 Task: Turn on creator mode.
Action: Mouse moved to (805, 78)
Screenshot: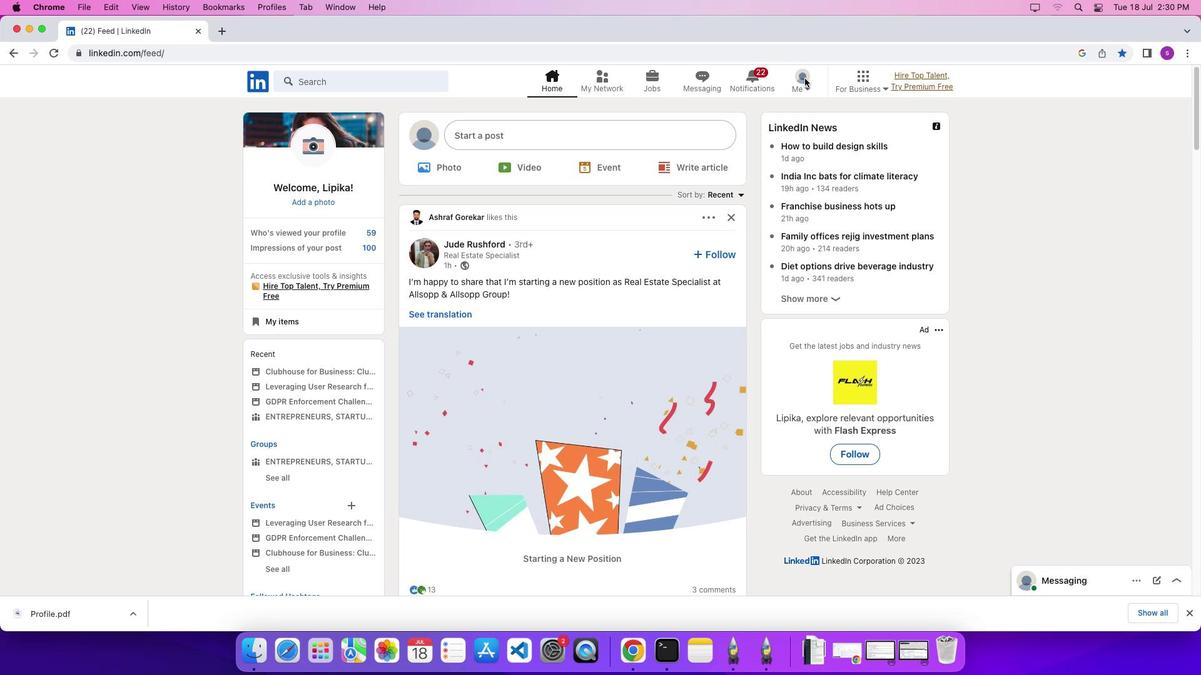 
Action: Mouse pressed left at (805, 78)
Screenshot: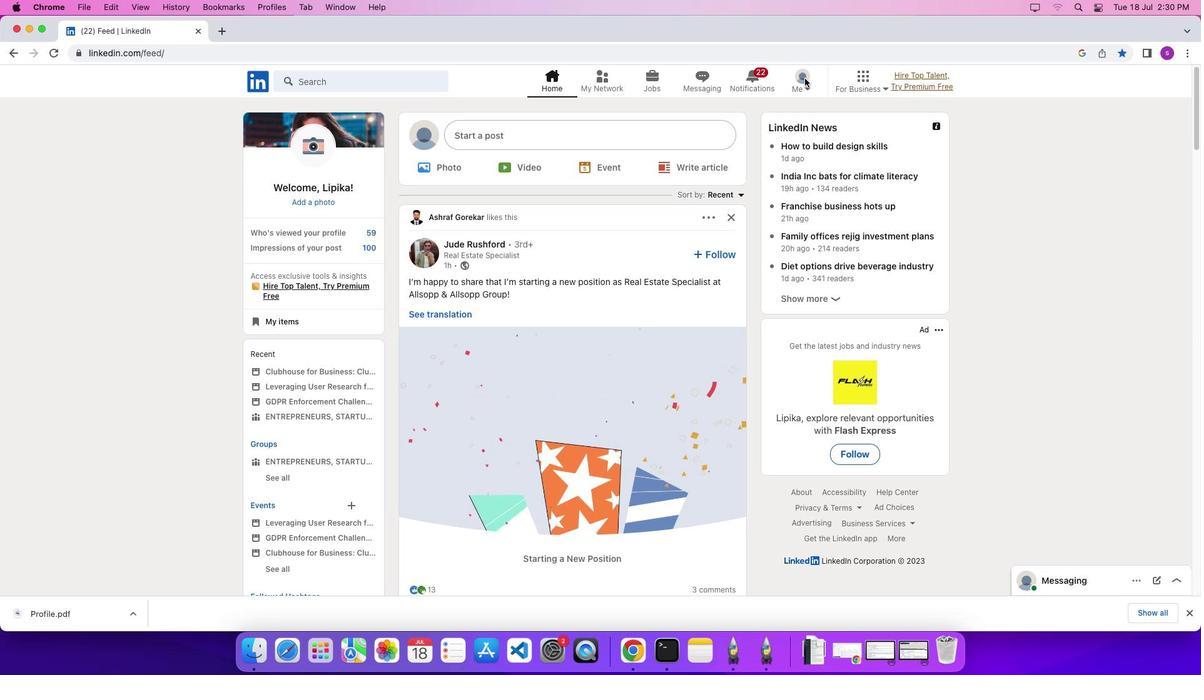
Action: Mouse moved to (809, 85)
Screenshot: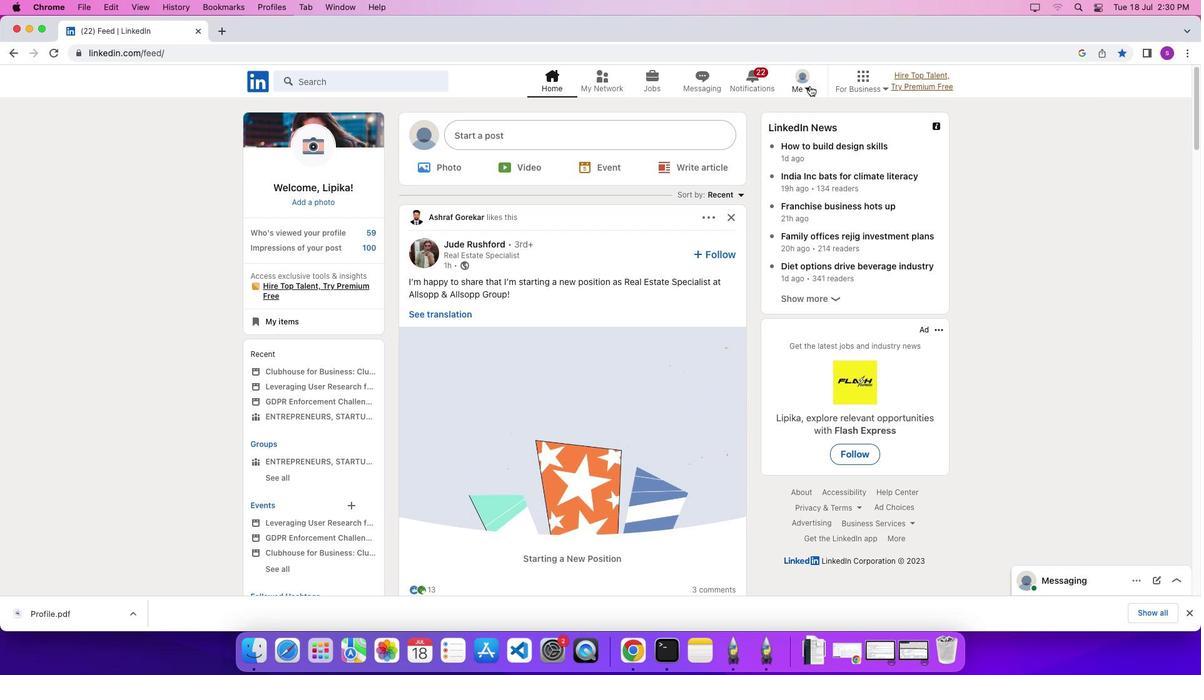 
Action: Mouse pressed left at (809, 85)
Screenshot: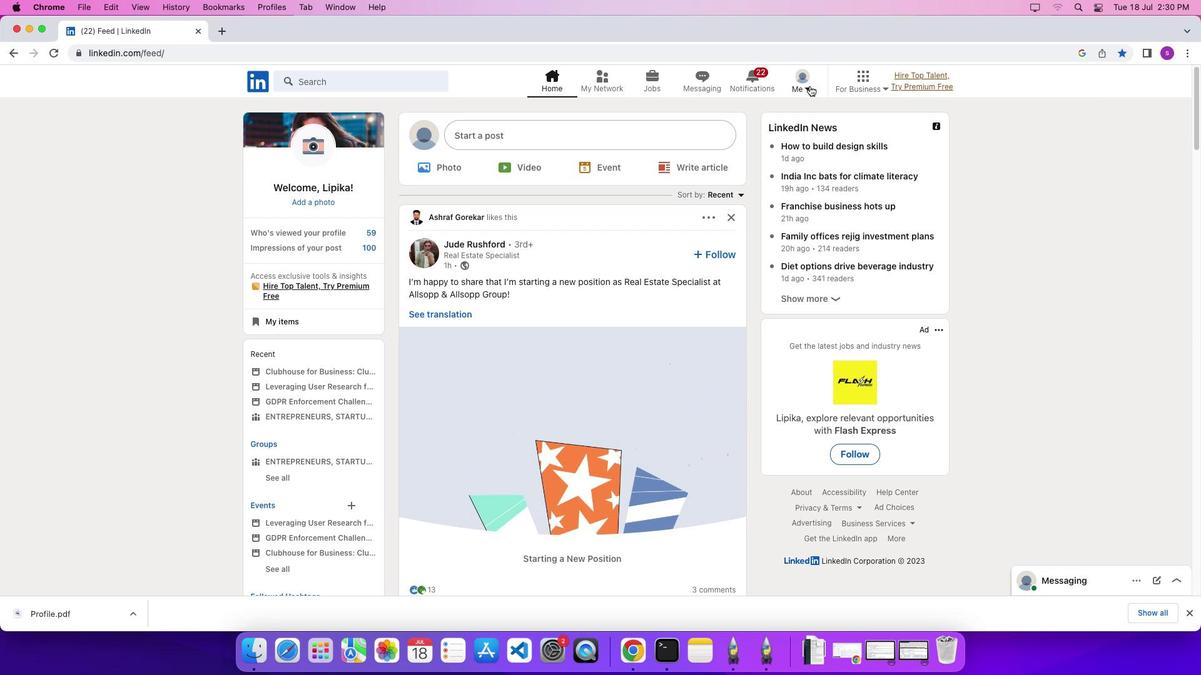 
Action: Mouse moved to (783, 153)
Screenshot: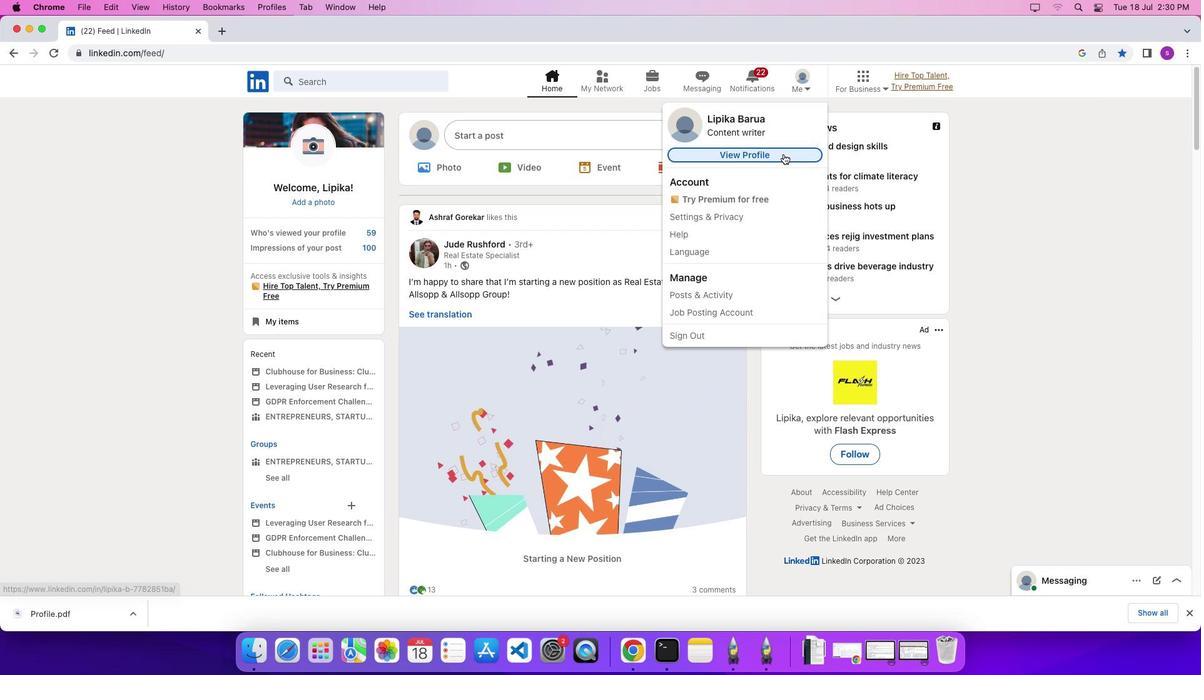
Action: Mouse pressed left at (783, 153)
Screenshot: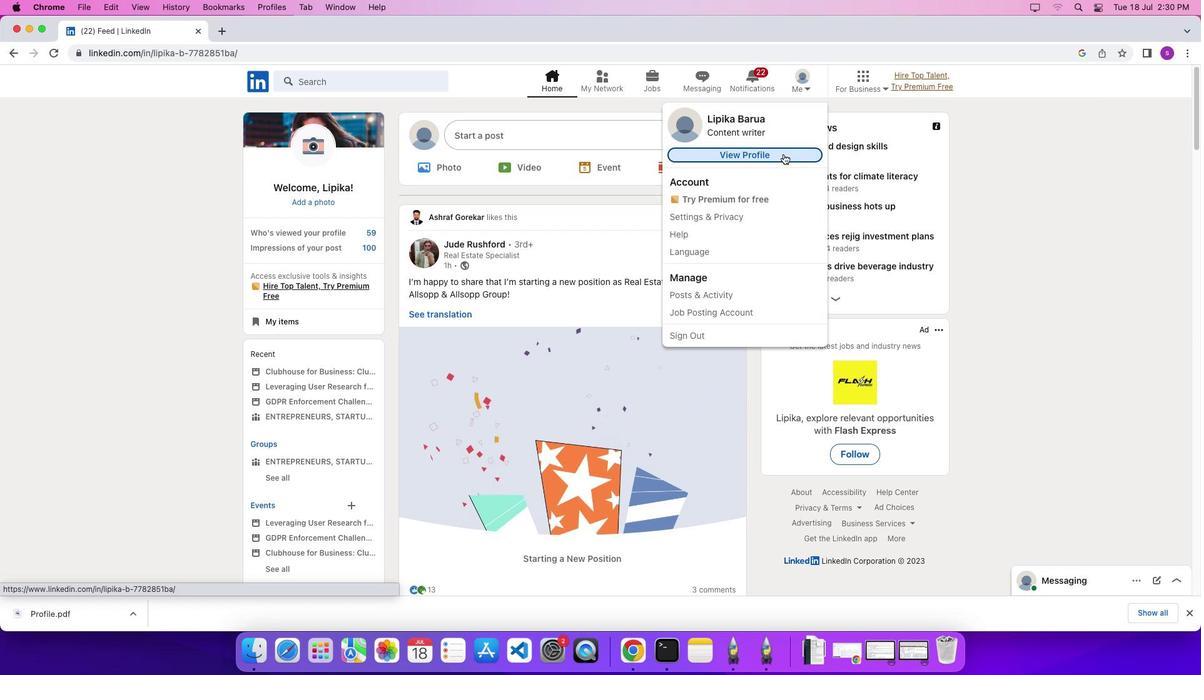 
Action: Mouse moved to (537, 387)
Screenshot: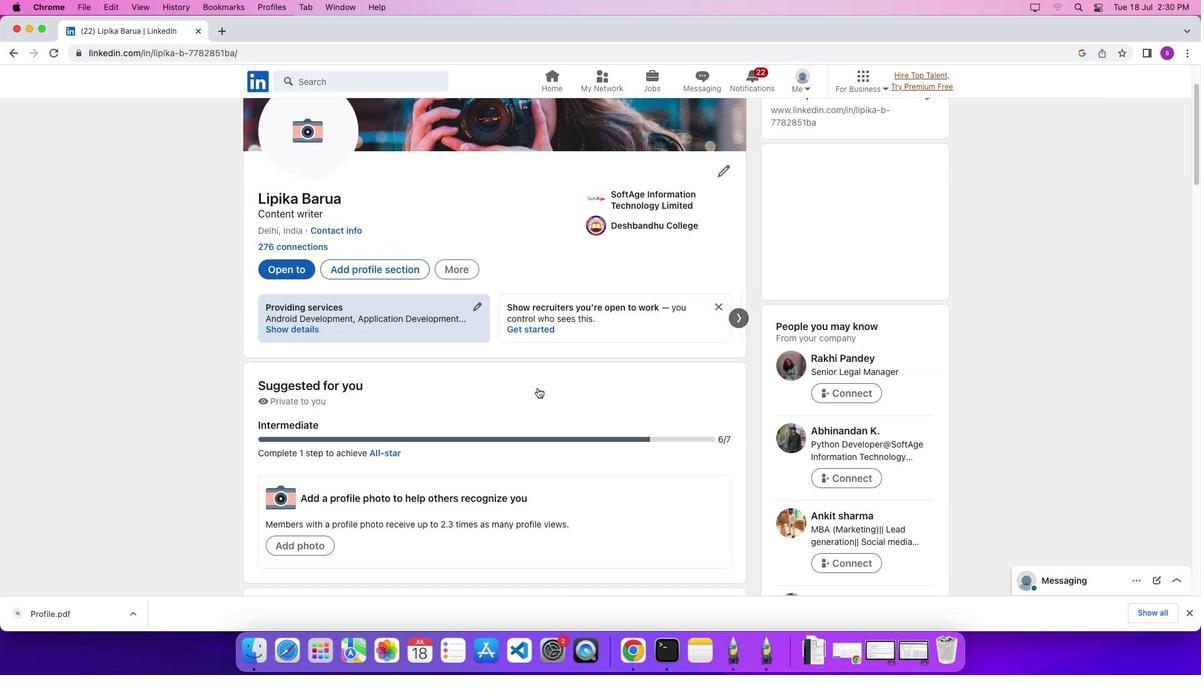 
Action: Mouse scrolled (537, 387) with delta (0, 0)
Screenshot: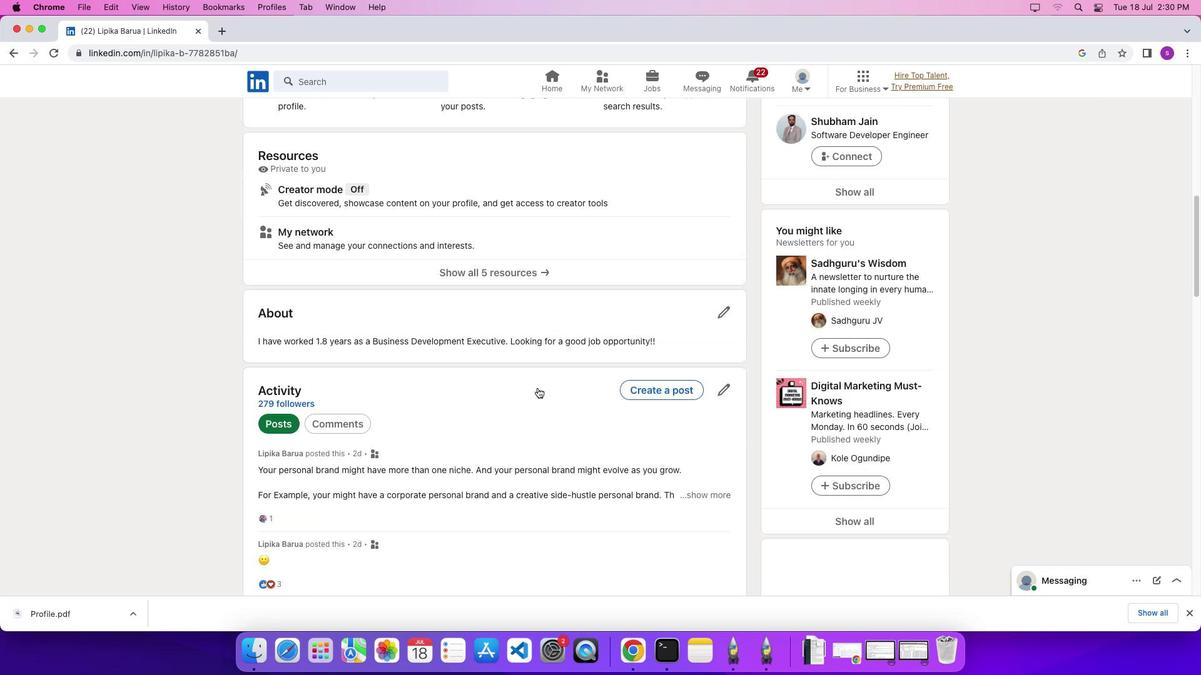 
Action: Mouse scrolled (537, 387) with delta (0, 0)
Screenshot: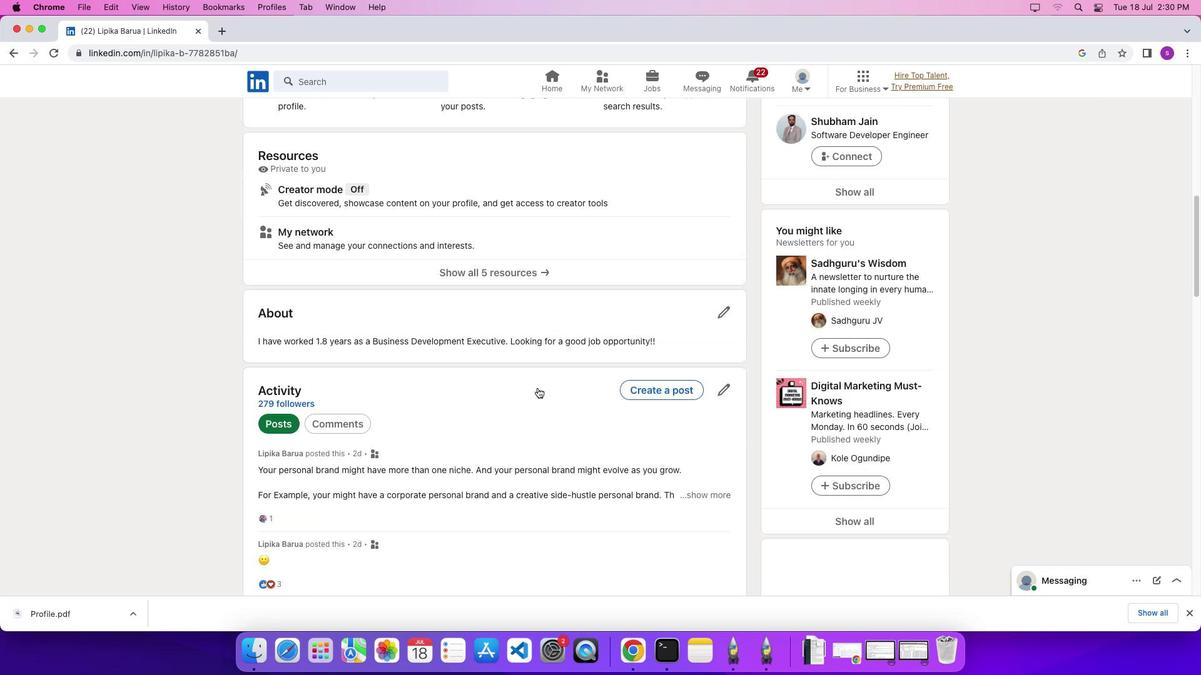 
Action: Mouse scrolled (537, 387) with delta (0, -5)
Screenshot: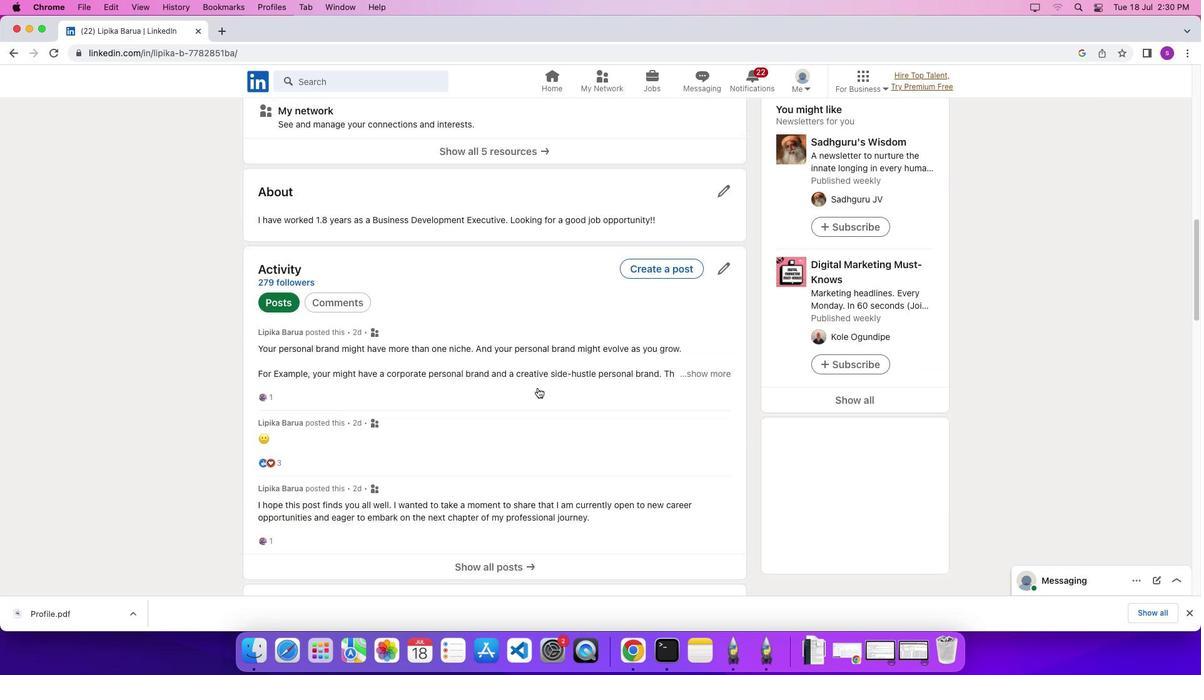 
Action: Mouse scrolled (537, 387) with delta (0, -6)
Screenshot: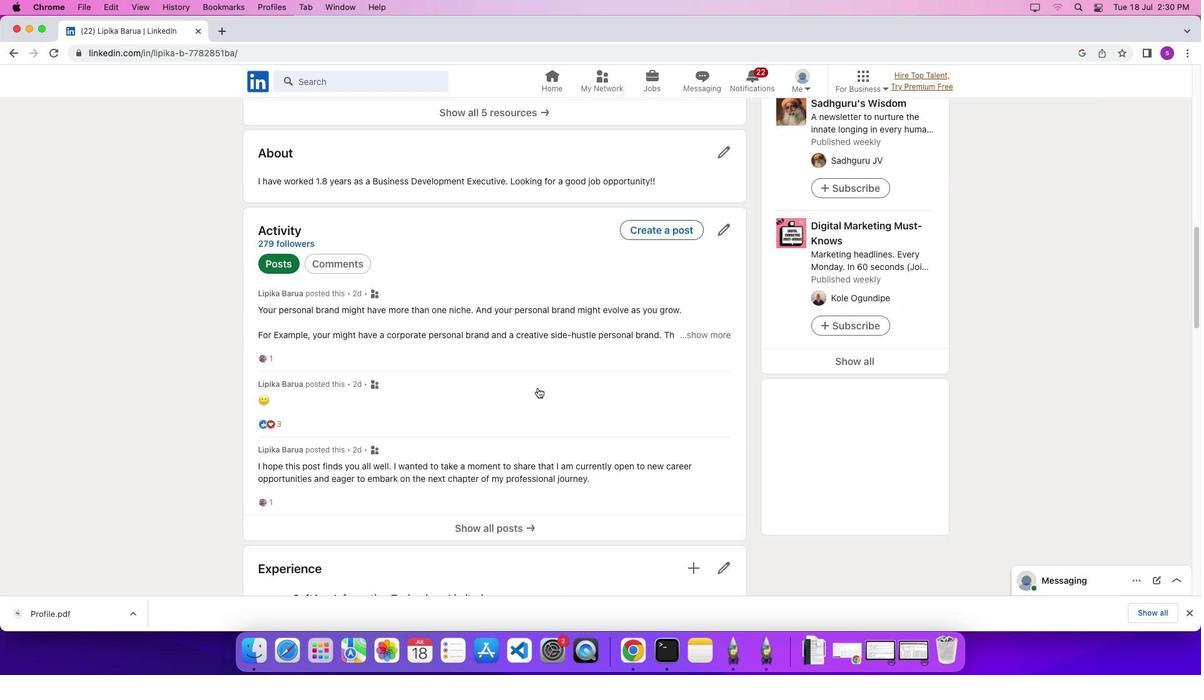 
Action: Mouse scrolled (537, 387) with delta (0, -6)
Screenshot: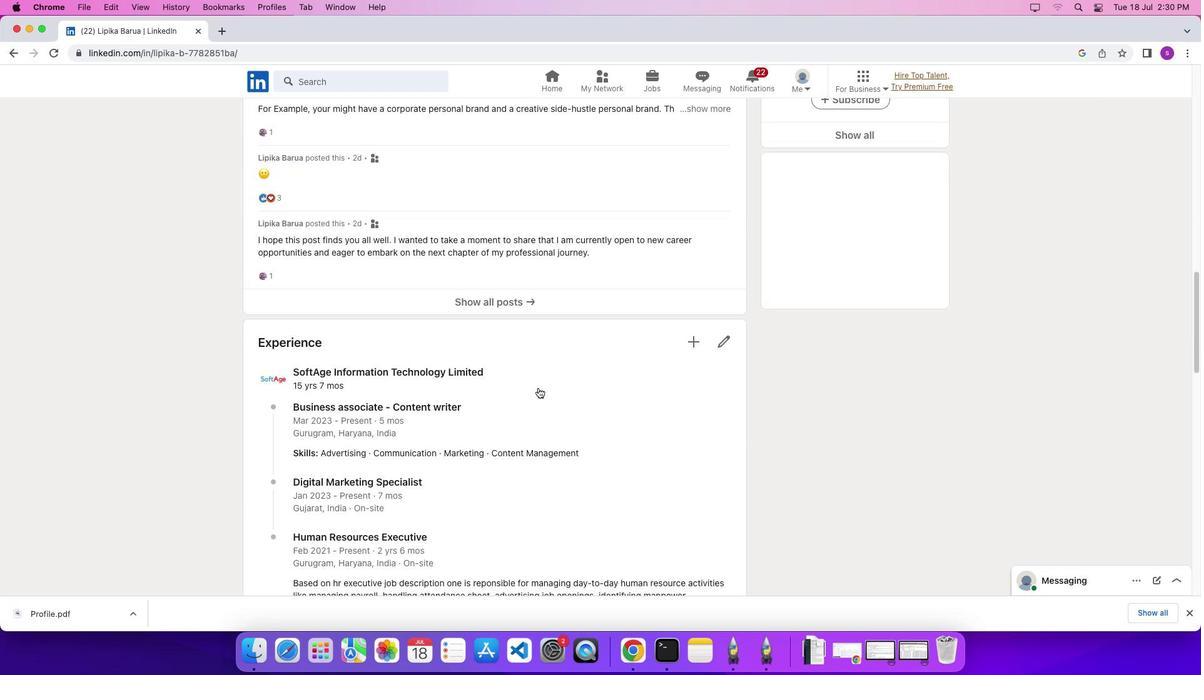 
Action: Mouse scrolled (537, 387) with delta (0, -6)
Screenshot: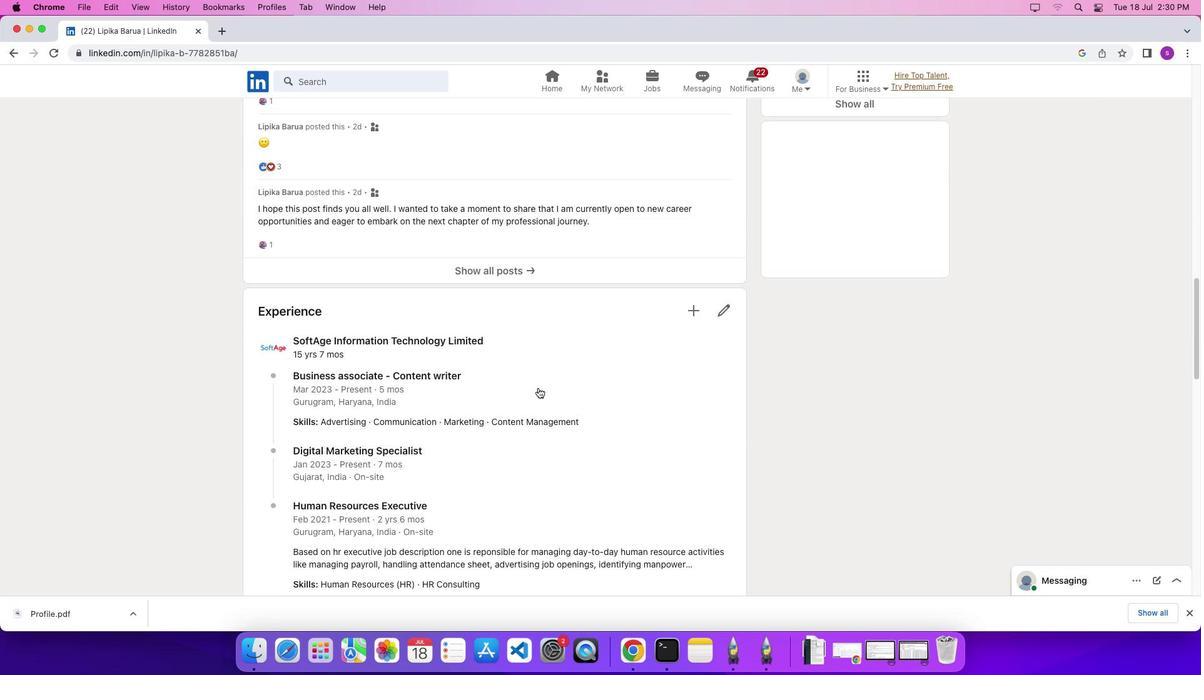 
Action: Mouse moved to (537, 387)
Screenshot: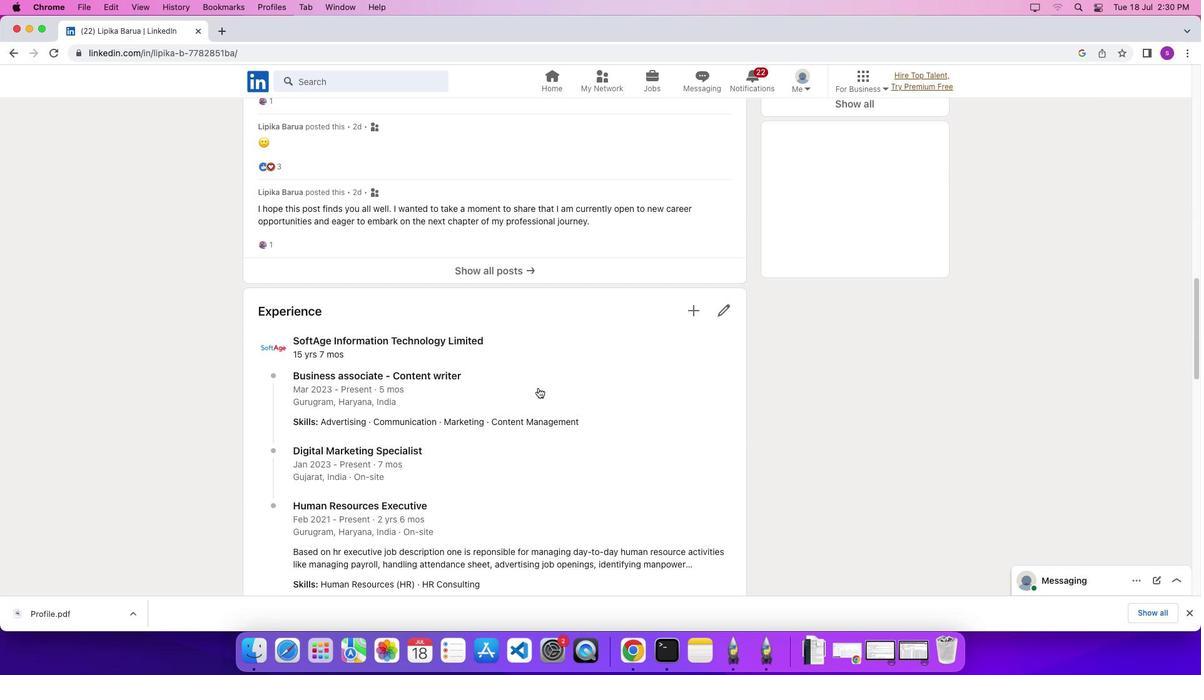 
Action: Mouse scrolled (537, 387) with delta (0, 0)
Screenshot: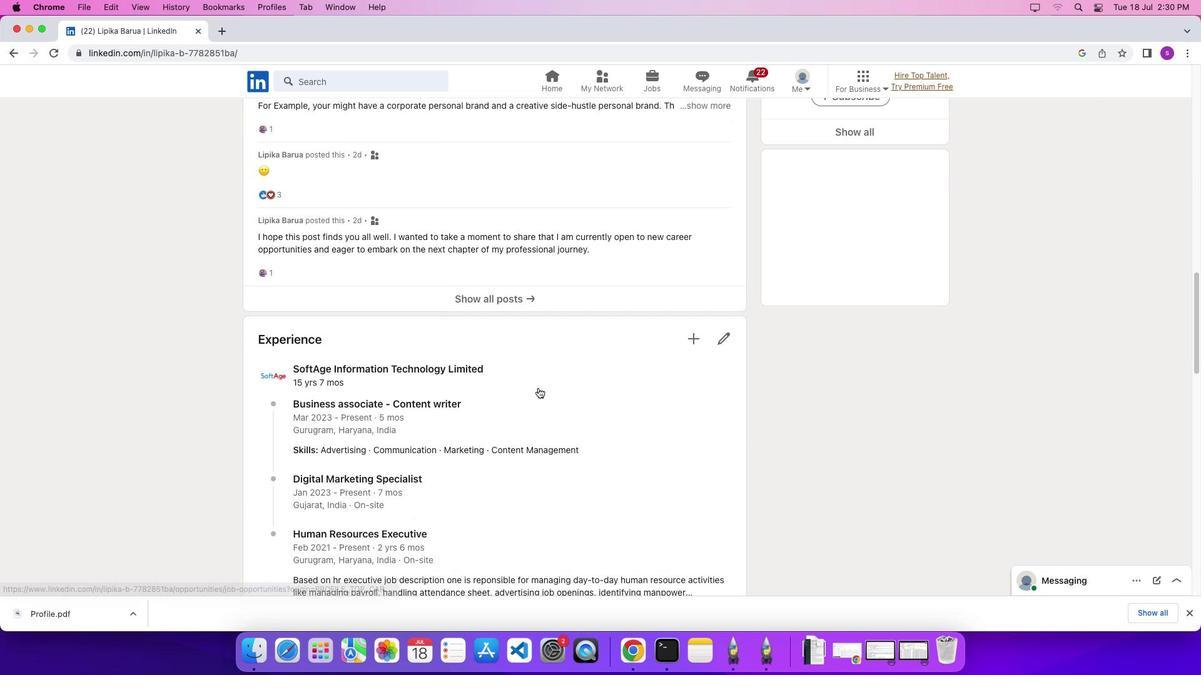 
Action: Mouse scrolled (537, 387) with delta (0, 0)
Screenshot: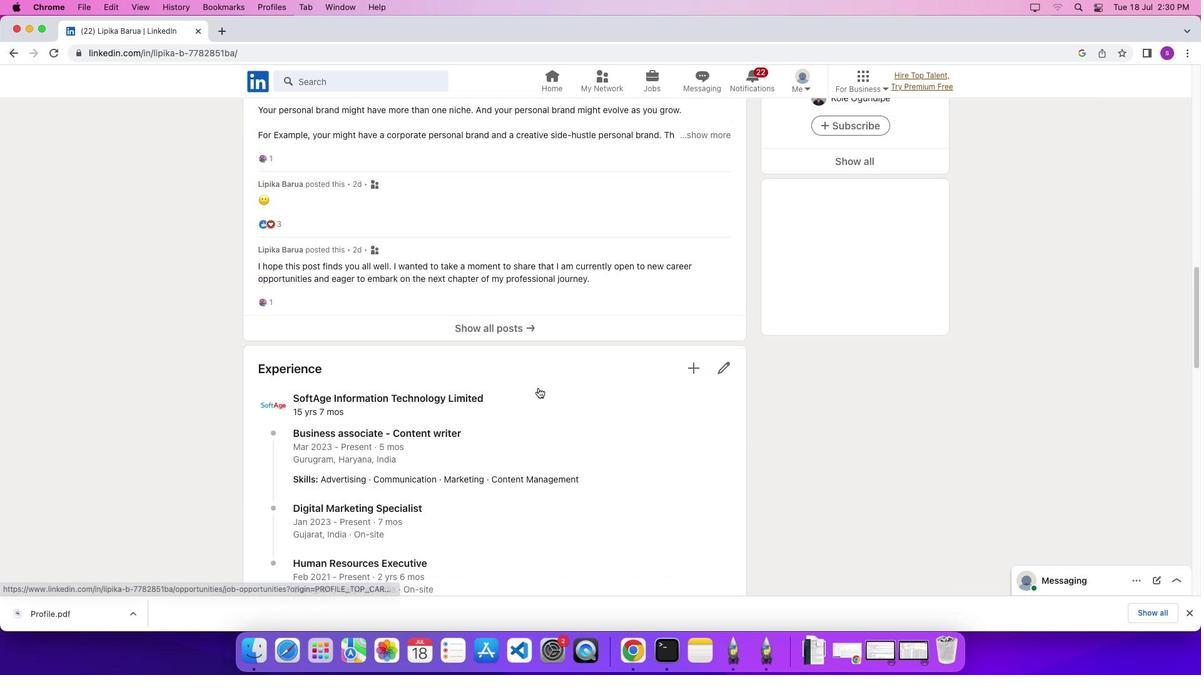 
Action: Mouse scrolled (537, 387) with delta (0, 1)
Screenshot: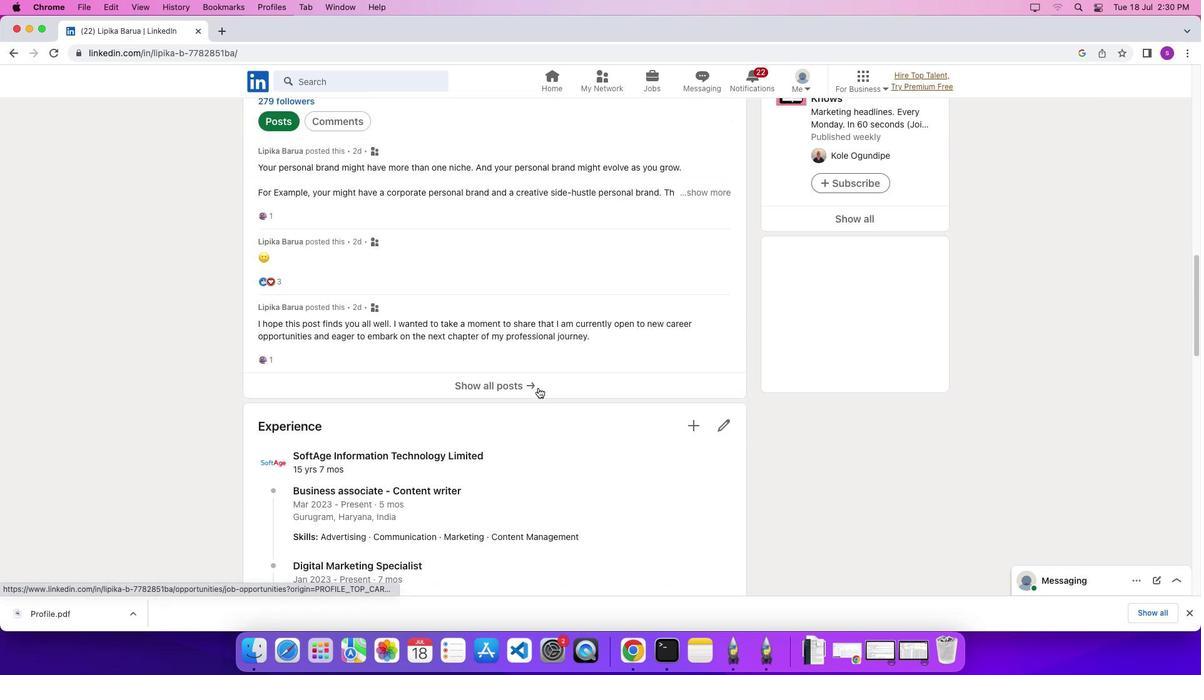 
Action: Mouse scrolled (537, 387) with delta (0, 1)
Screenshot: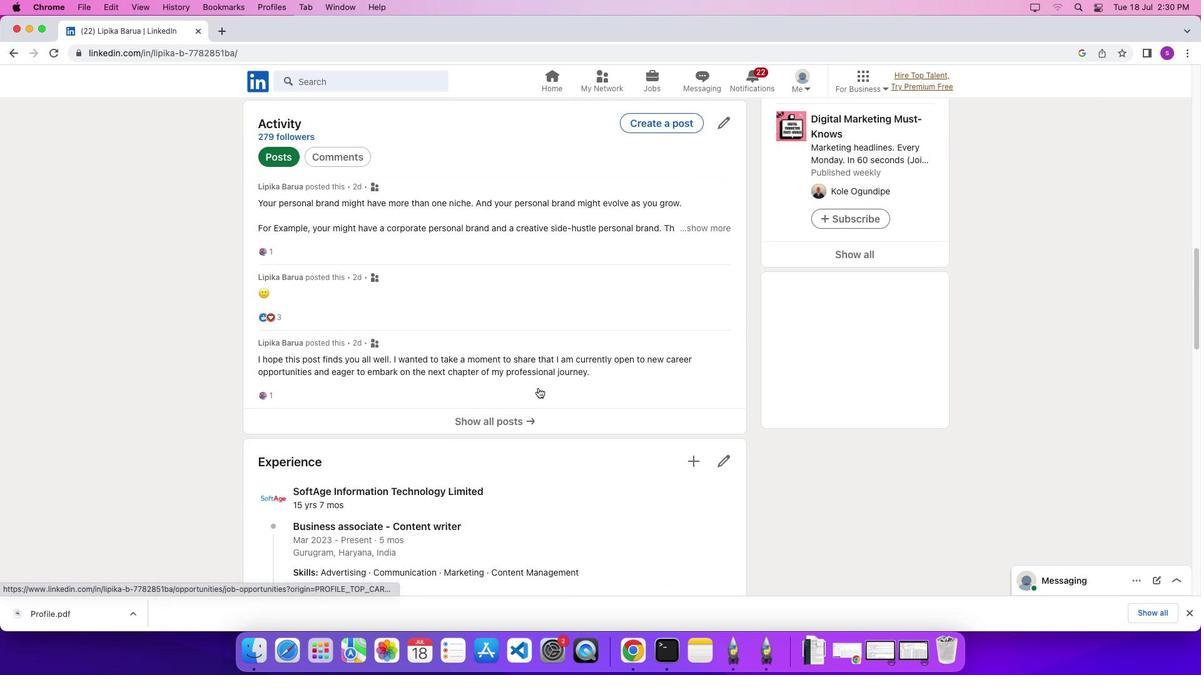 
Action: Mouse moved to (537, 387)
Screenshot: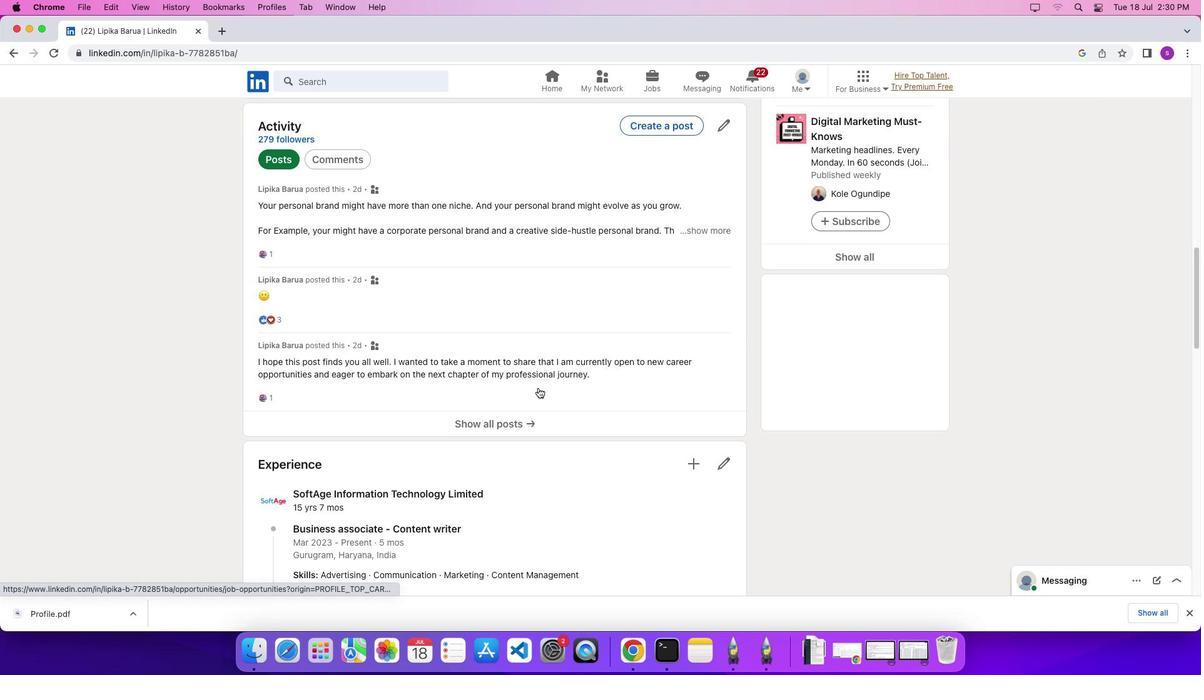 
Action: Mouse scrolled (537, 387) with delta (0, 0)
Screenshot: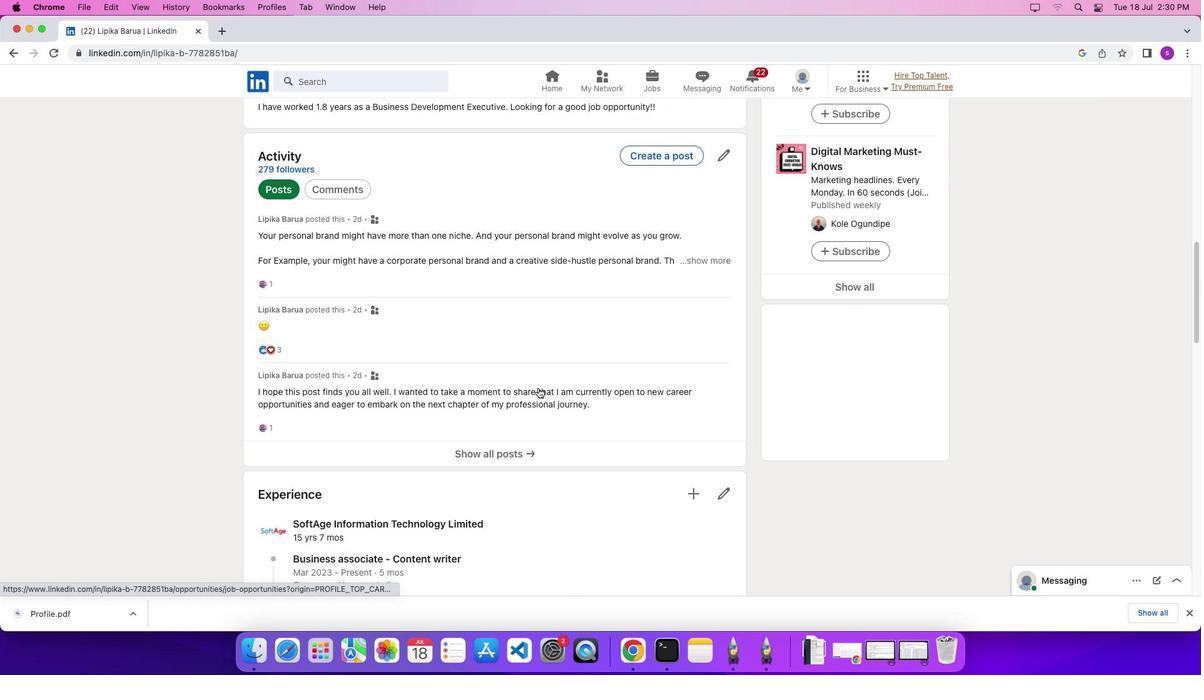 
Action: Mouse scrolled (537, 387) with delta (0, 0)
Screenshot: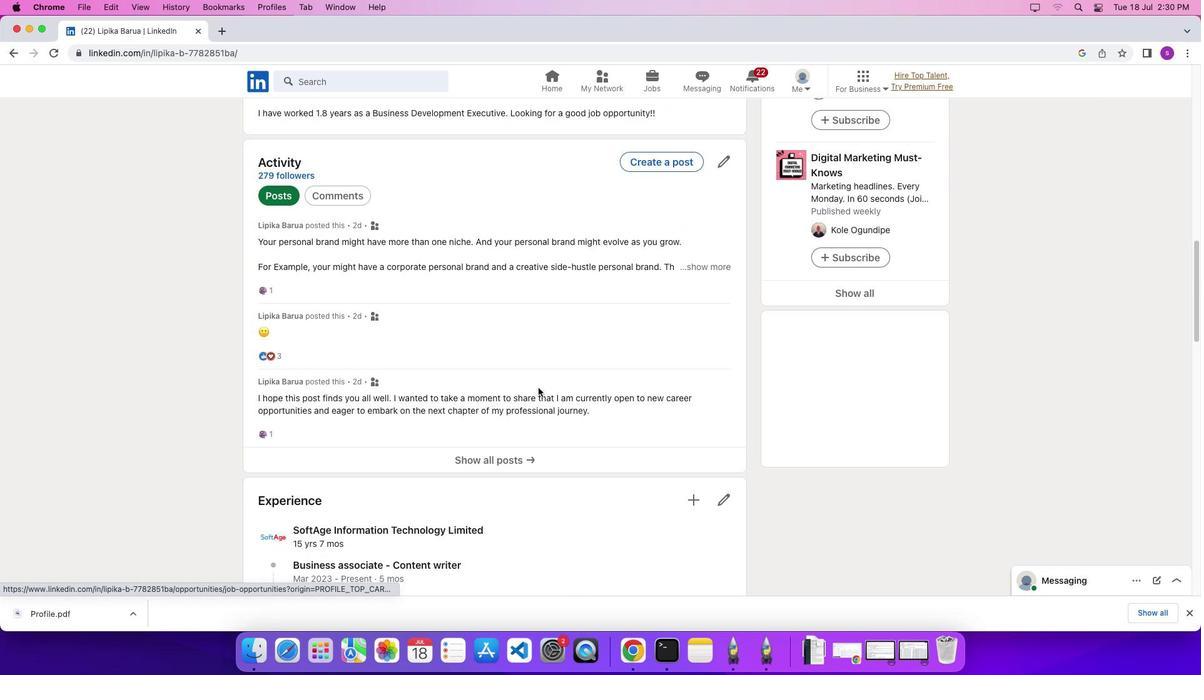 
Action: Mouse scrolled (537, 387) with delta (0, 0)
Screenshot: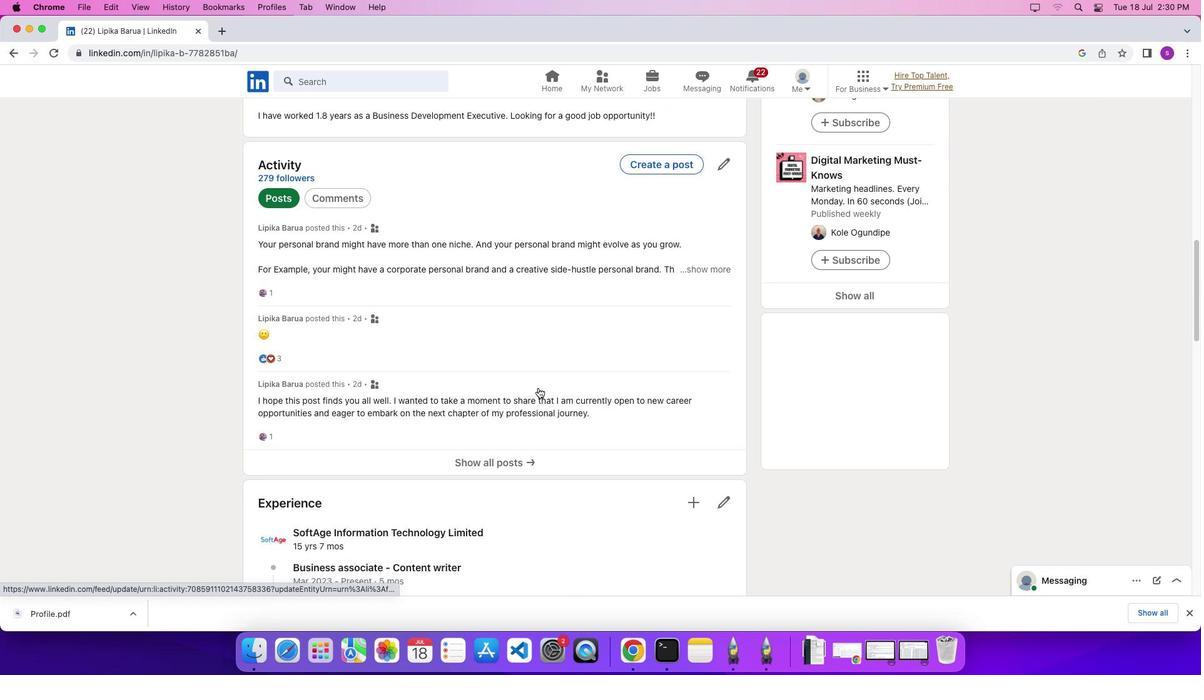 
Action: Mouse moved to (537, 387)
Screenshot: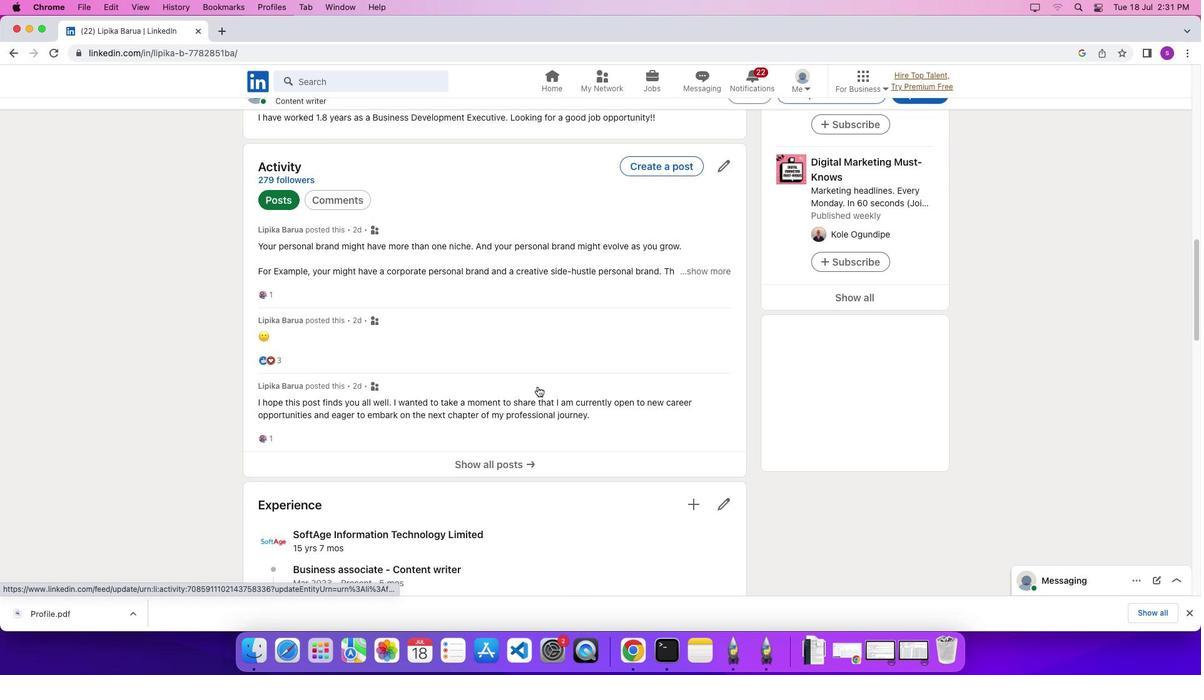 
Action: Mouse scrolled (537, 387) with delta (0, 0)
Screenshot: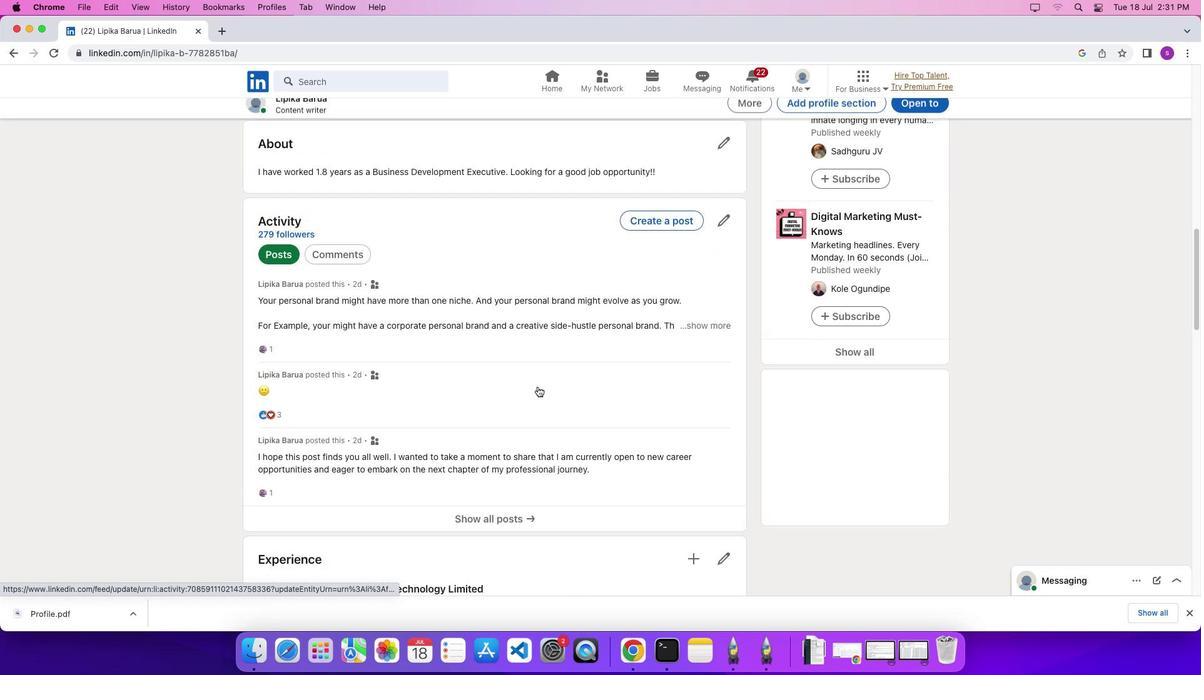 
Action: Mouse scrolled (537, 387) with delta (0, 0)
Screenshot: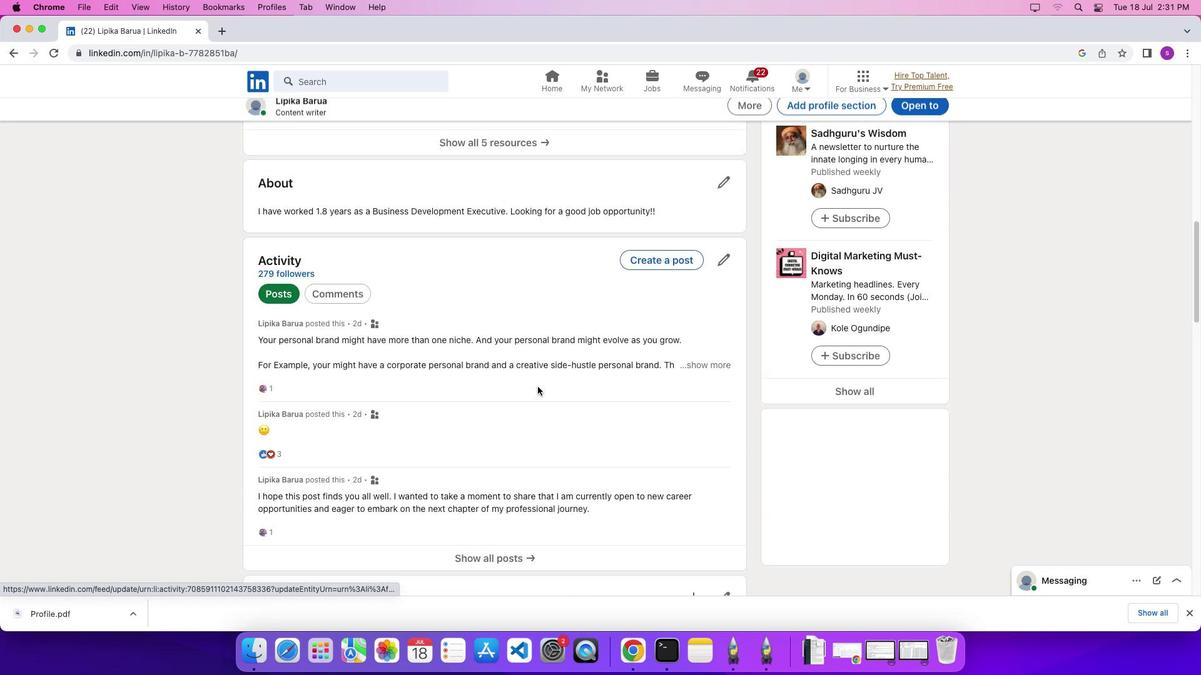 
Action: Mouse scrolled (537, 387) with delta (0, 2)
Screenshot: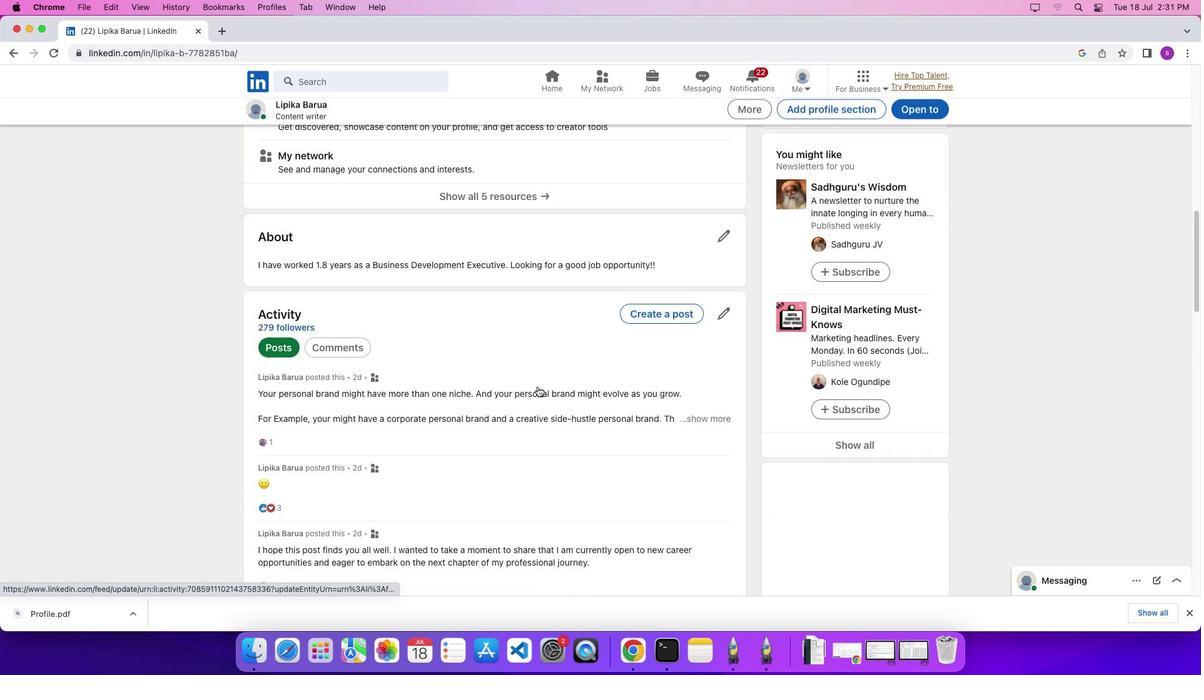
Action: Mouse scrolled (537, 387) with delta (0, 0)
Screenshot: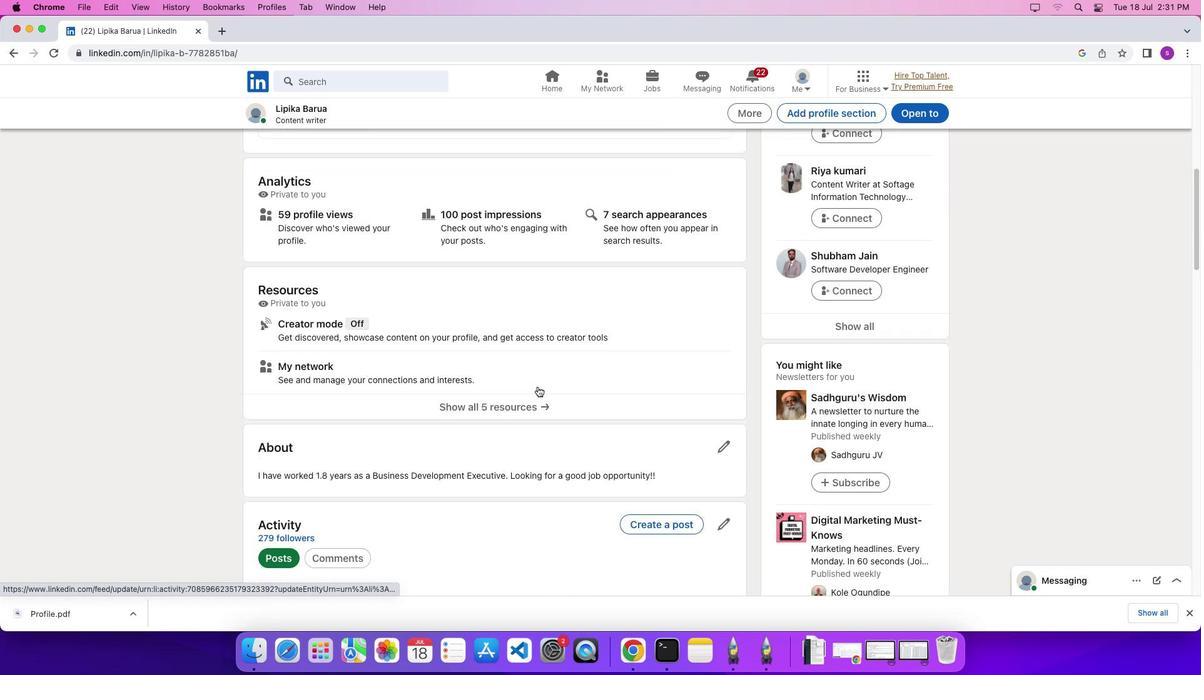 
Action: Mouse scrolled (537, 387) with delta (0, 0)
Screenshot: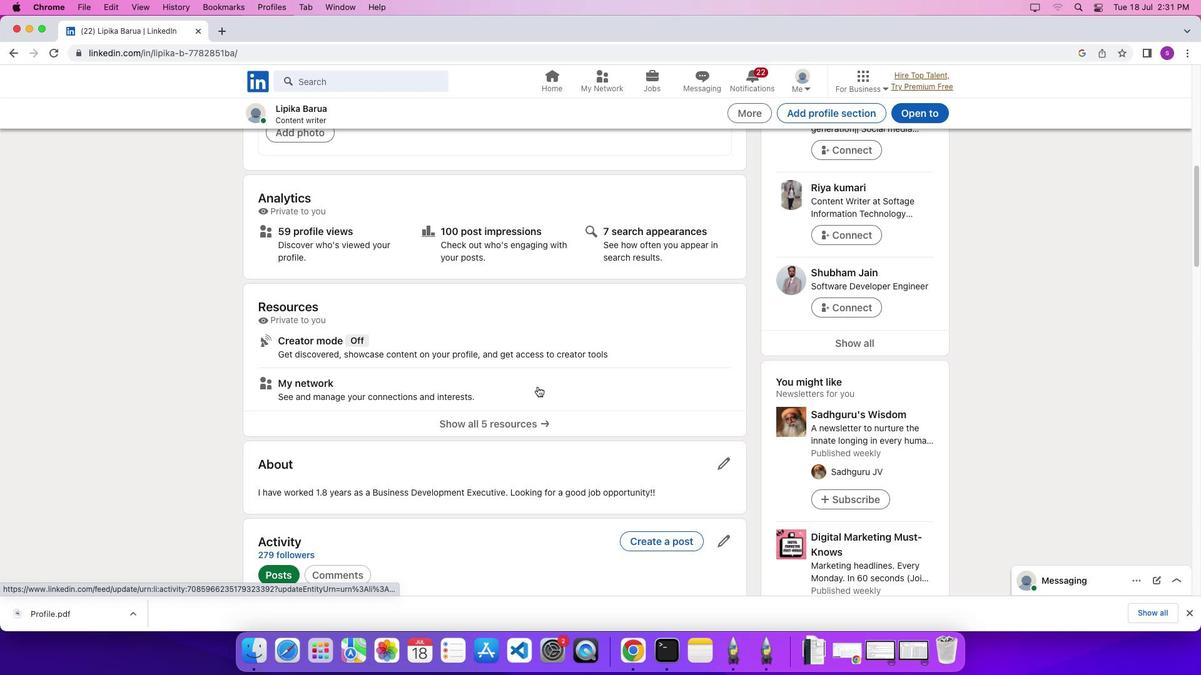 
Action: Mouse scrolled (537, 387) with delta (0, 4)
Screenshot: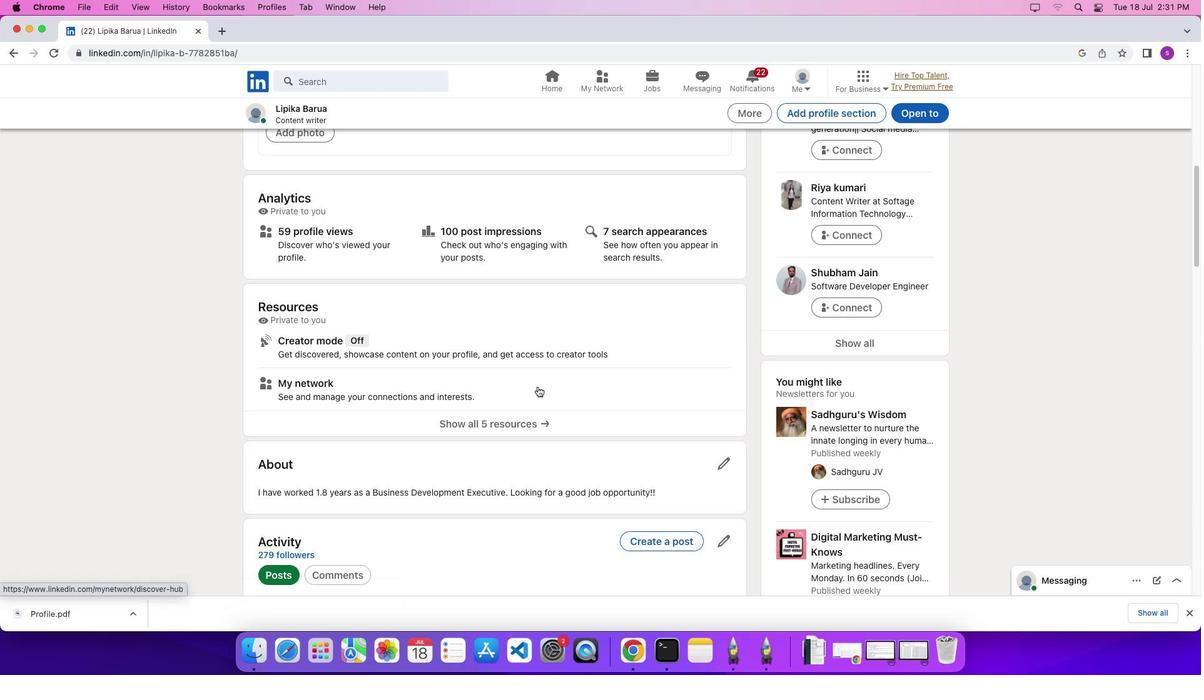 
Action: Mouse moved to (319, 337)
Screenshot: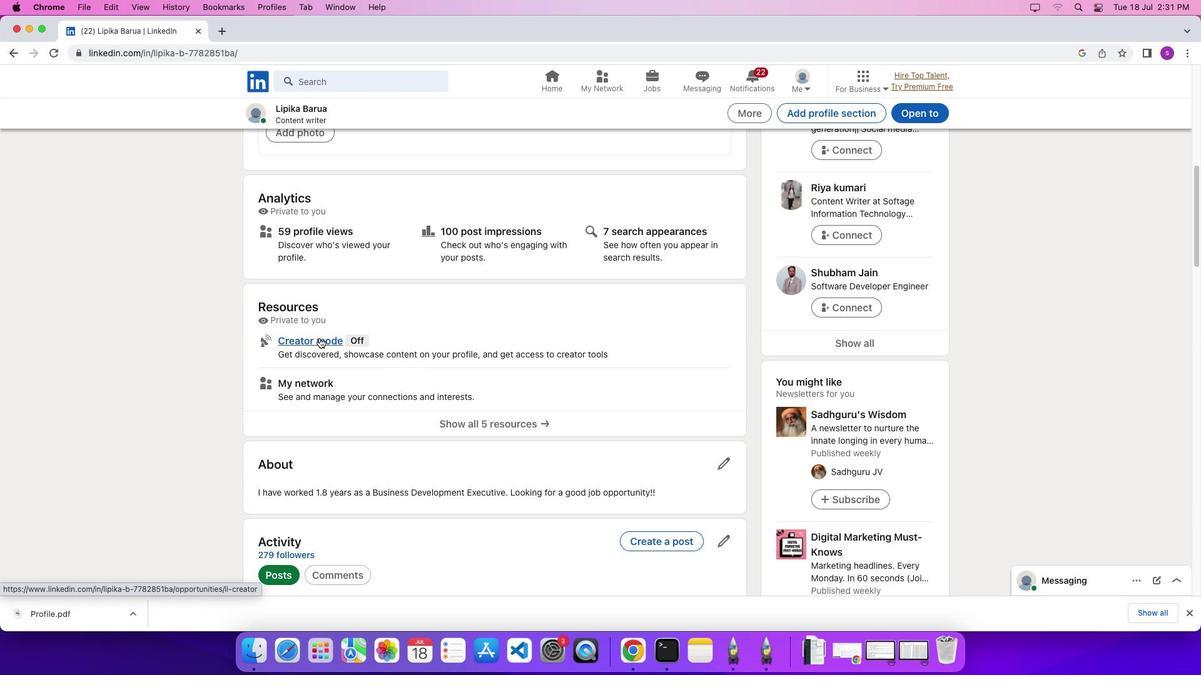
Action: Mouse pressed left at (319, 337)
Screenshot: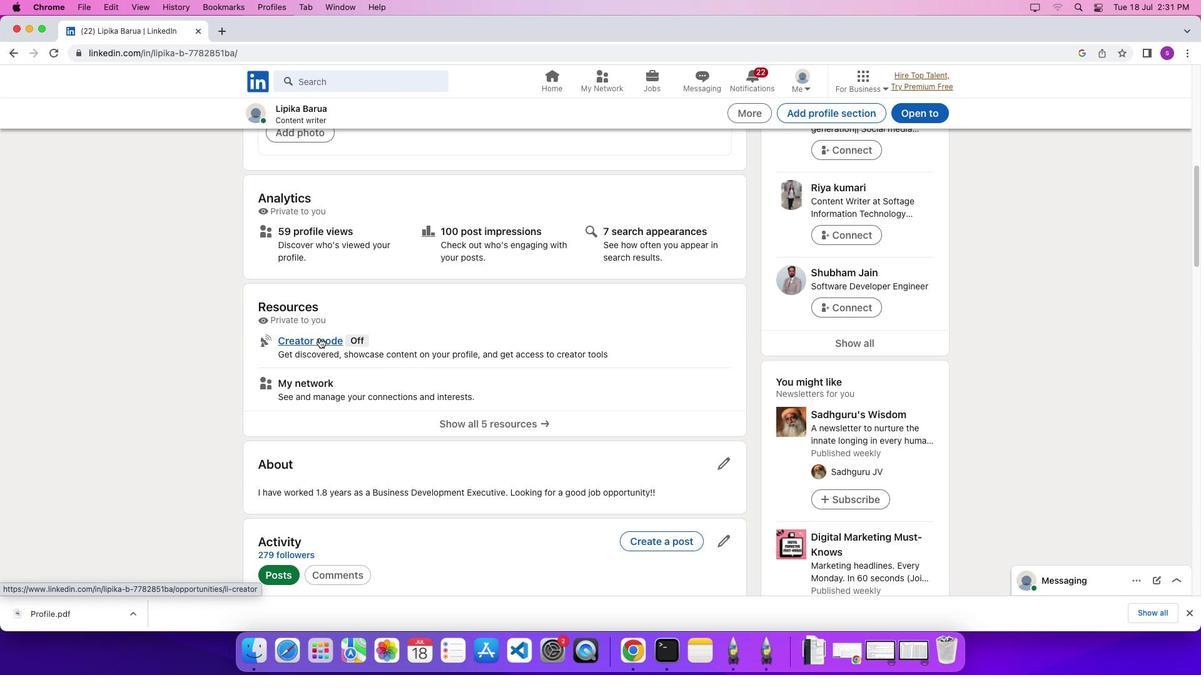 
Action: Mouse moved to (805, 494)
Screenshot: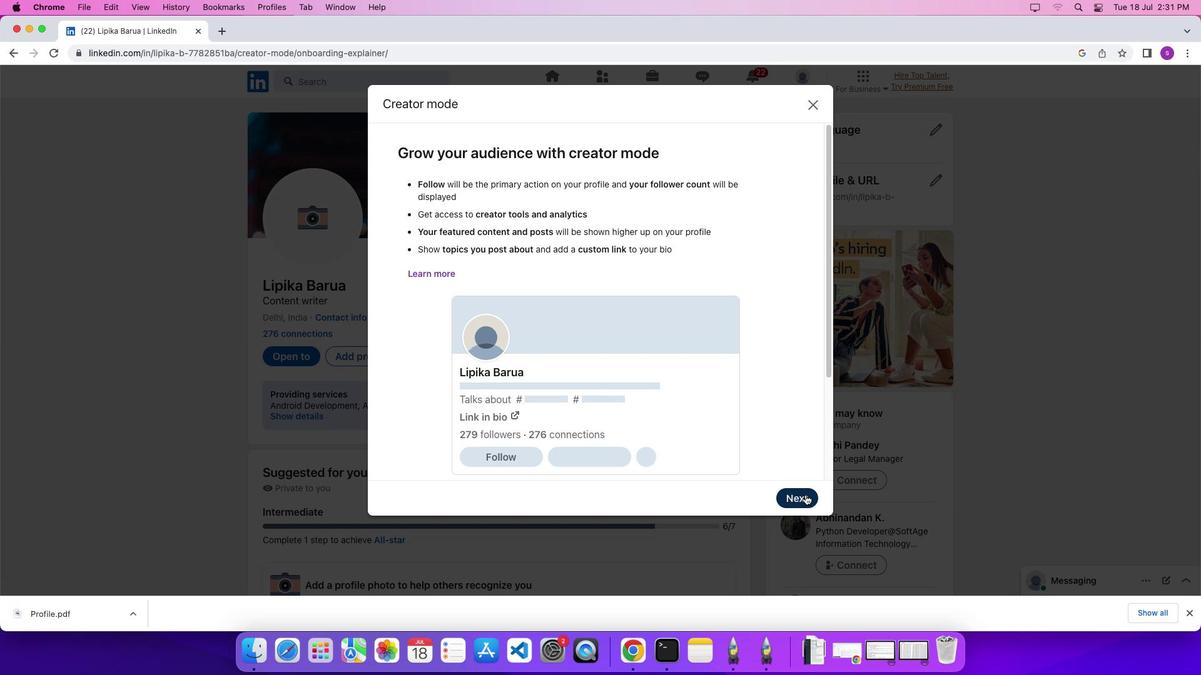 
Action: Mouse pressed left at (805, 494)
Screenshot: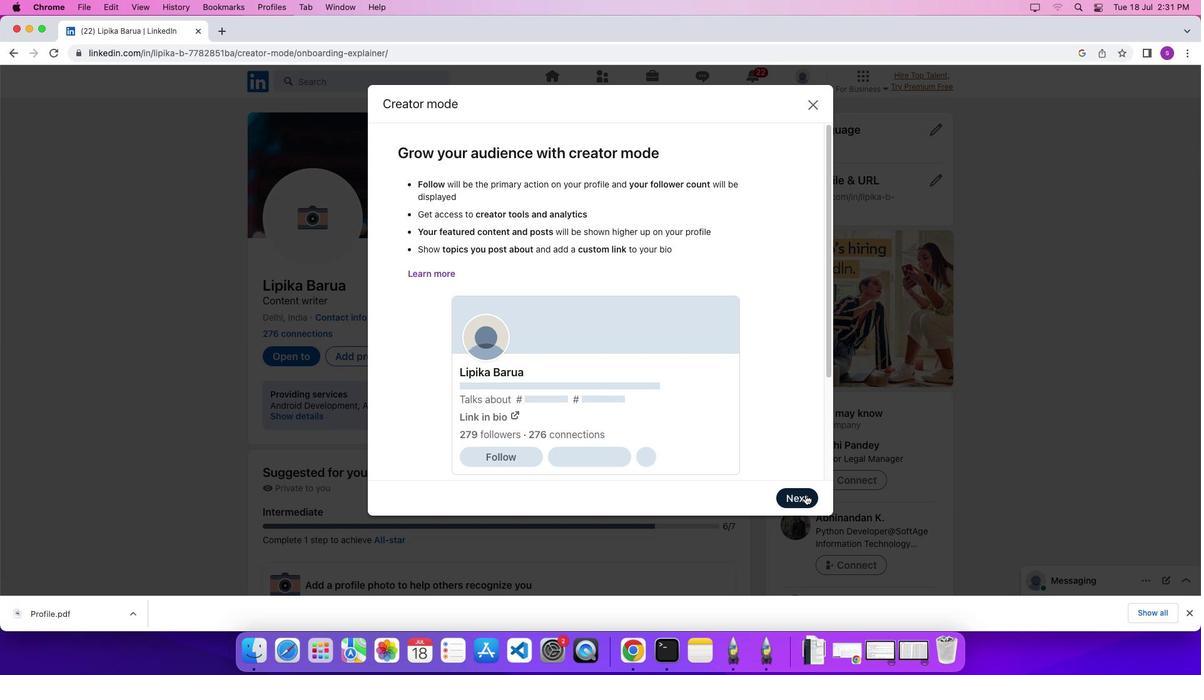 
Action: Mouse moved to (783, 425)
Screenshot: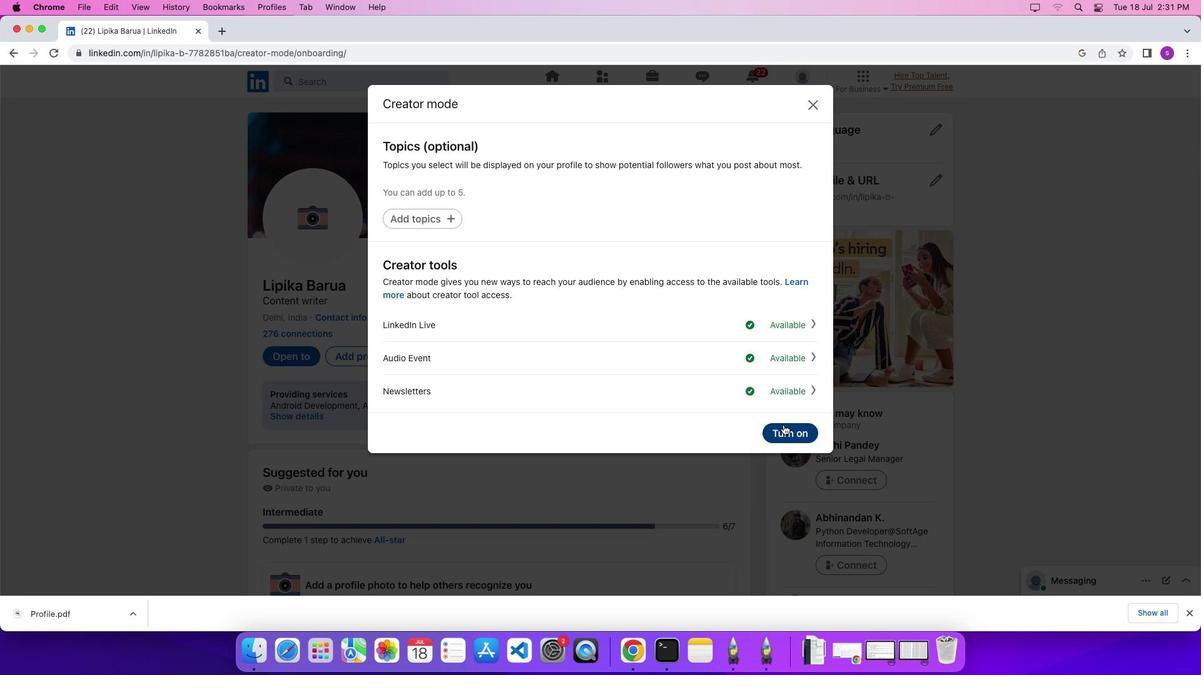 
Action: Mouse pressed left at (783, 425)
Screenshot: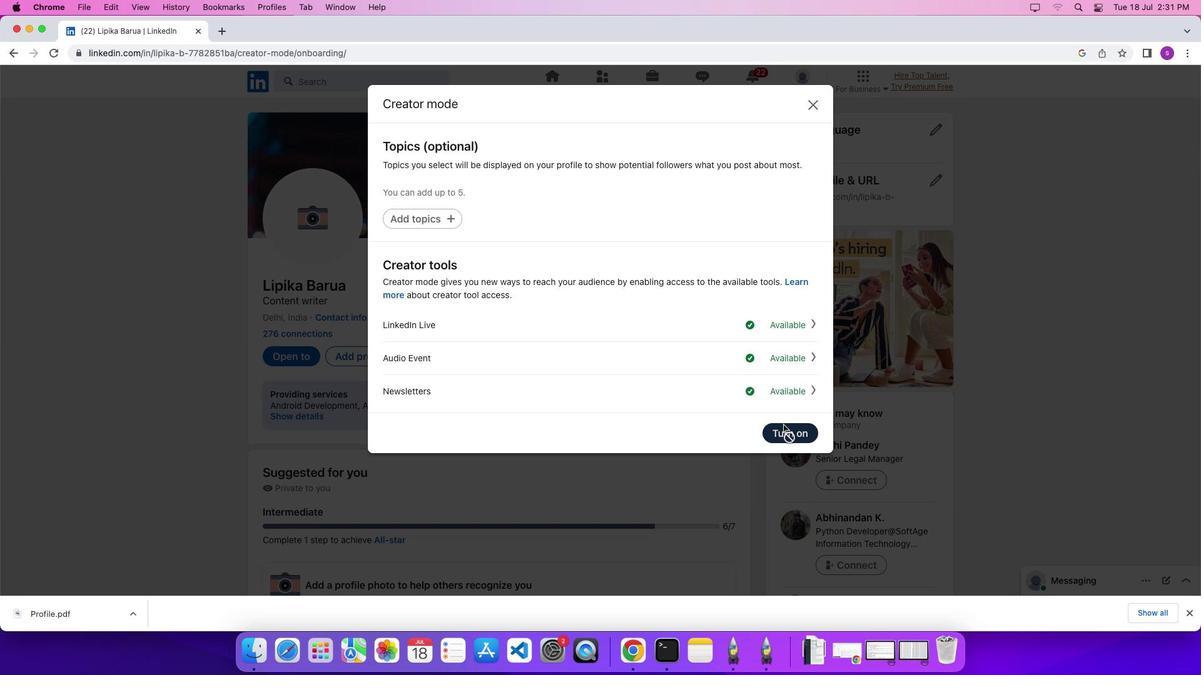 
Action: Mouse moved to (790, 444)
Screenshot: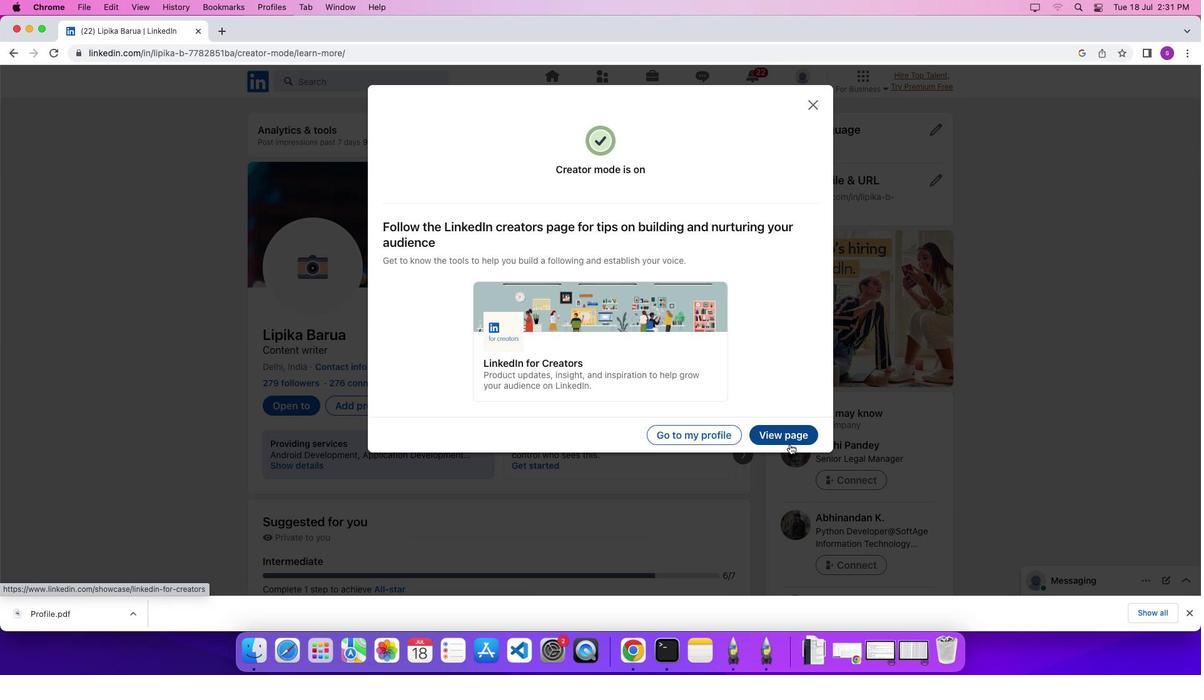 
